 Task: Add Fresh Baked Double Crust Cherry Pie to the cart.
Action: Mouse moved to (18, 79)
Screenshot: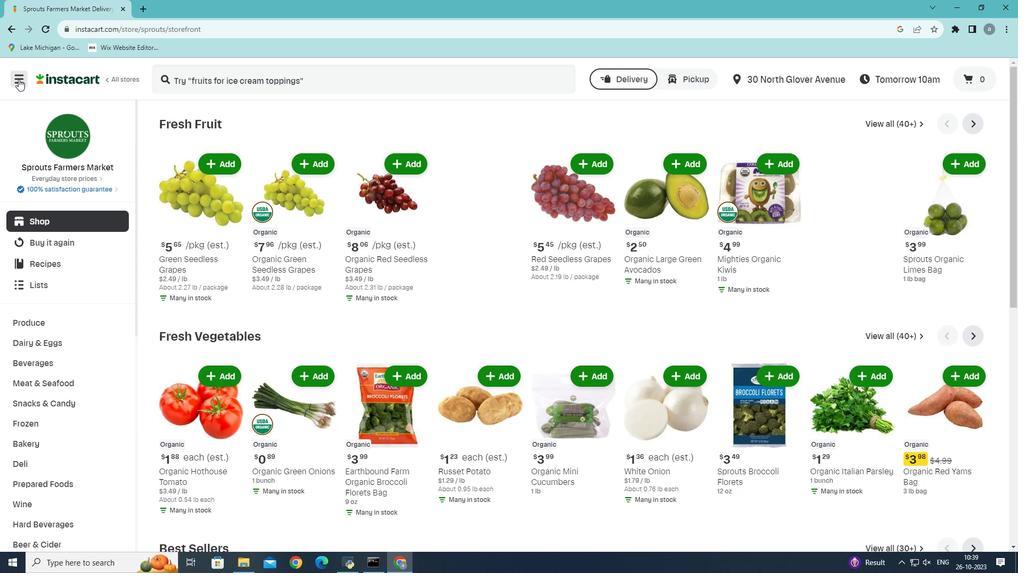 
Action: Mouse pressed left at (18, 79)
Screenshot: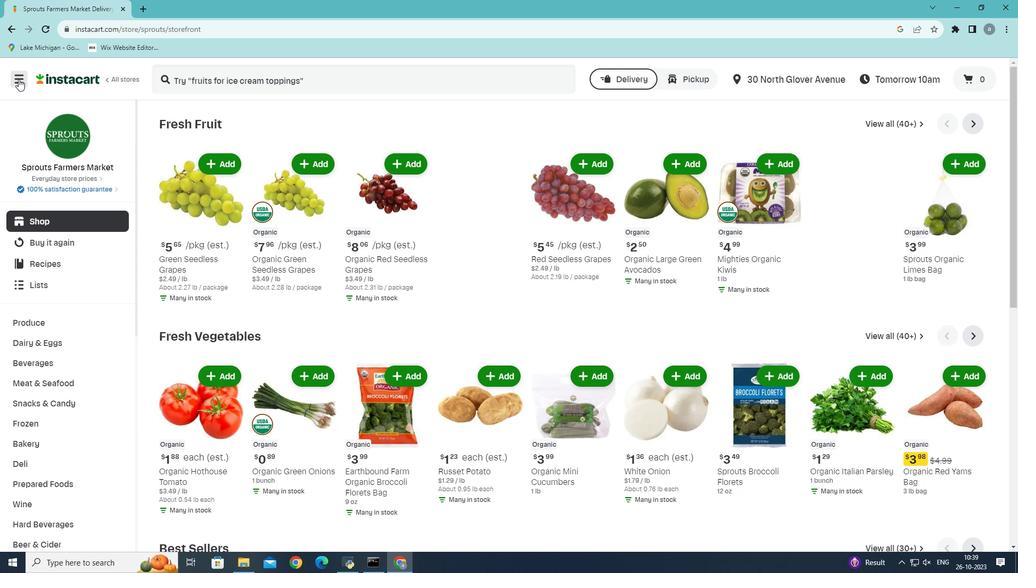 
Action: Mouse moved to (46, 308)
Screenshot: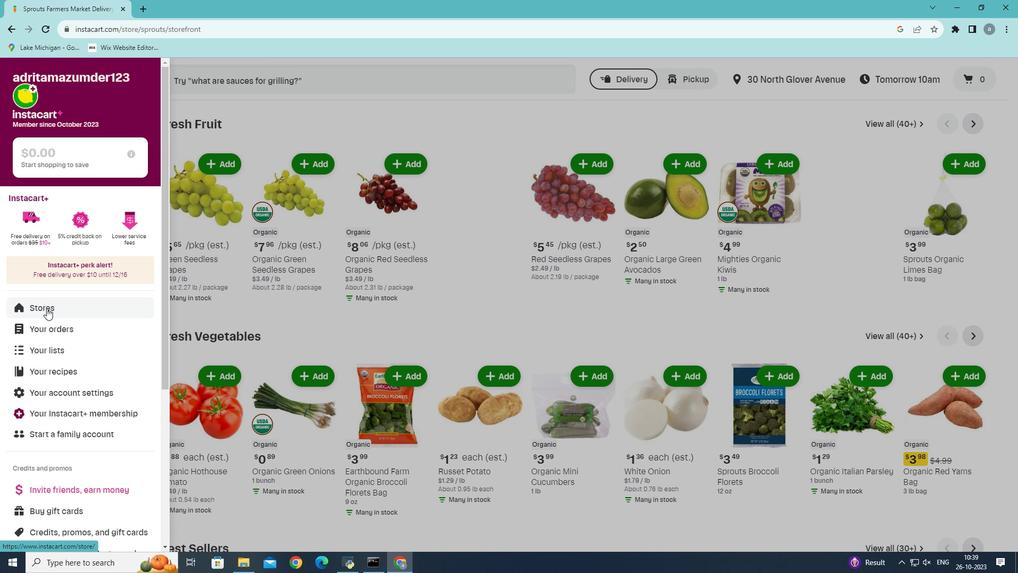 
Action: Mouse pressed left at (46, 308)
Screenshot: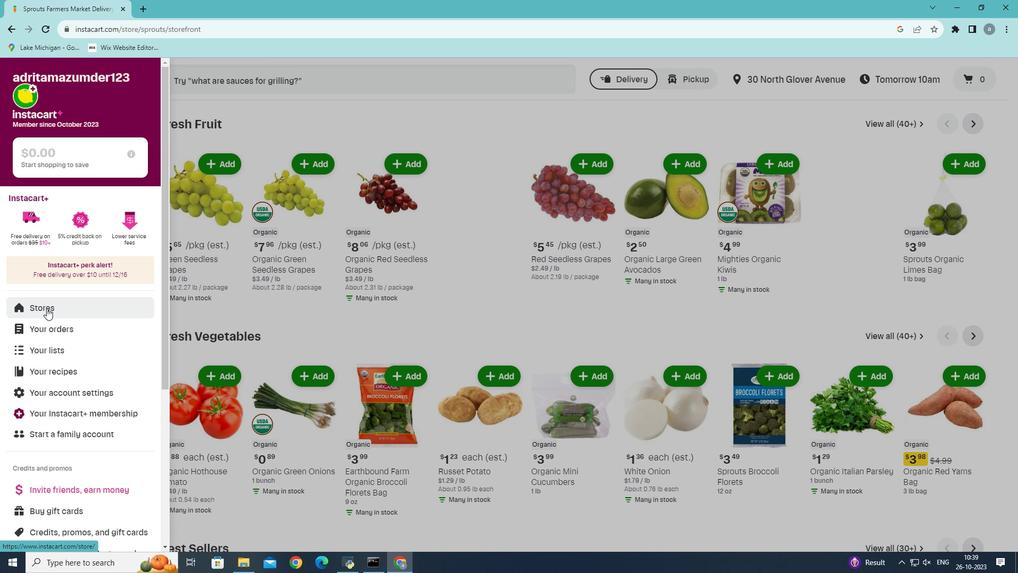 
Action: Mouse moved to (245, 126)
Screenshot: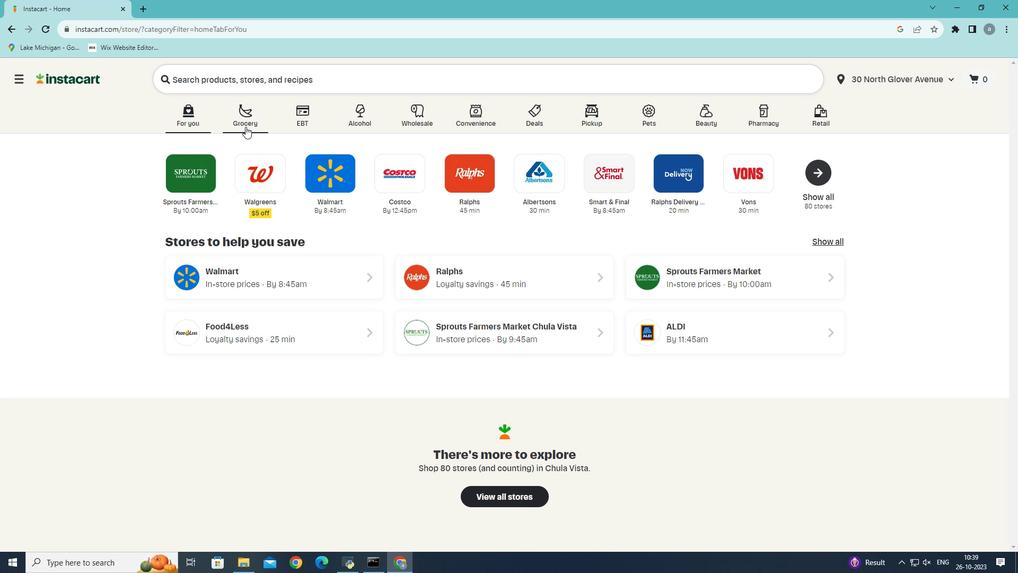 
Action: Mouse pressed left at (245, 126)
Screenshot: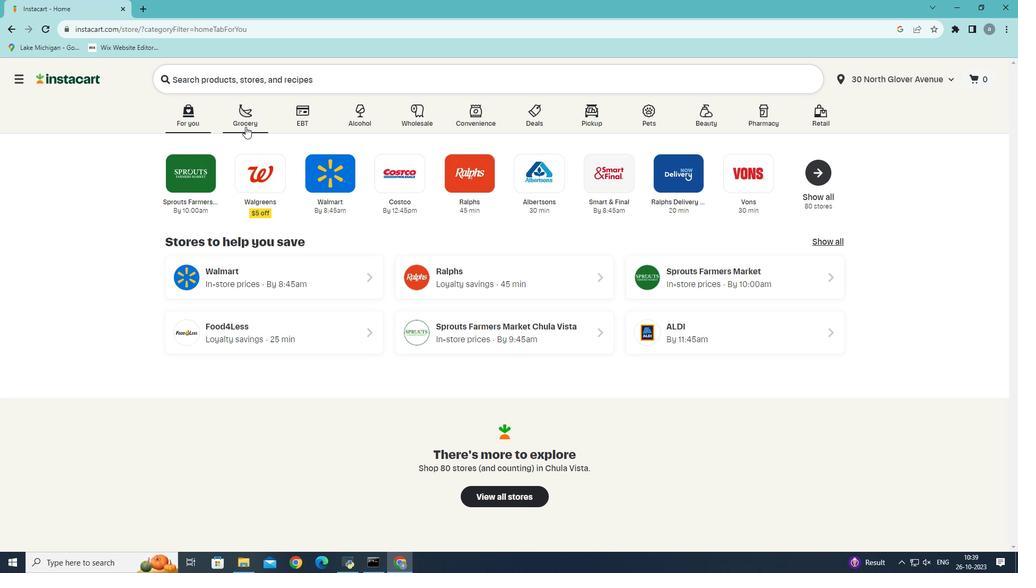 
Action: Mouse moved to (246, 306)
Screenshot: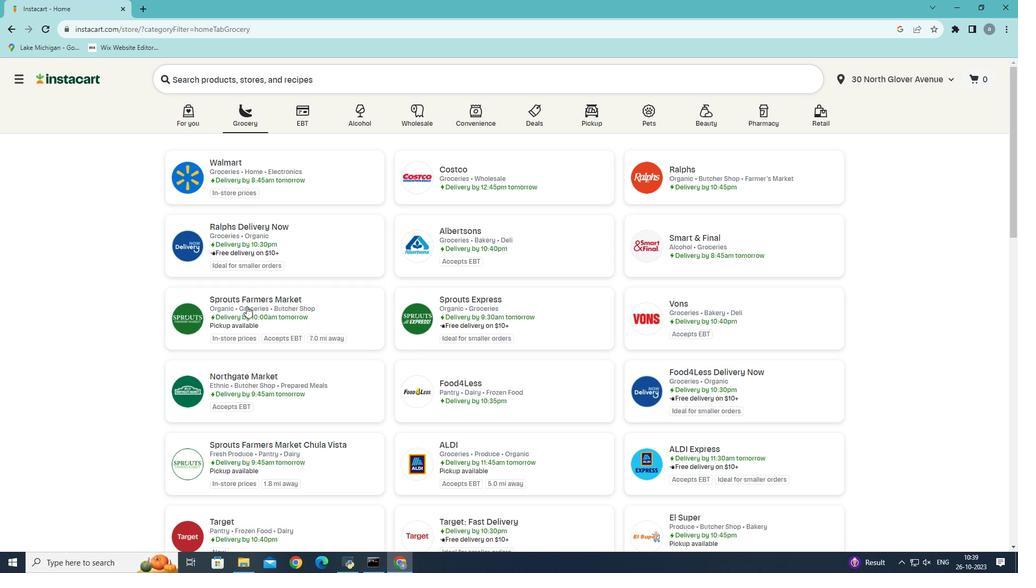 
Action: Mouse pressed left at (246, 306)
Screenshot: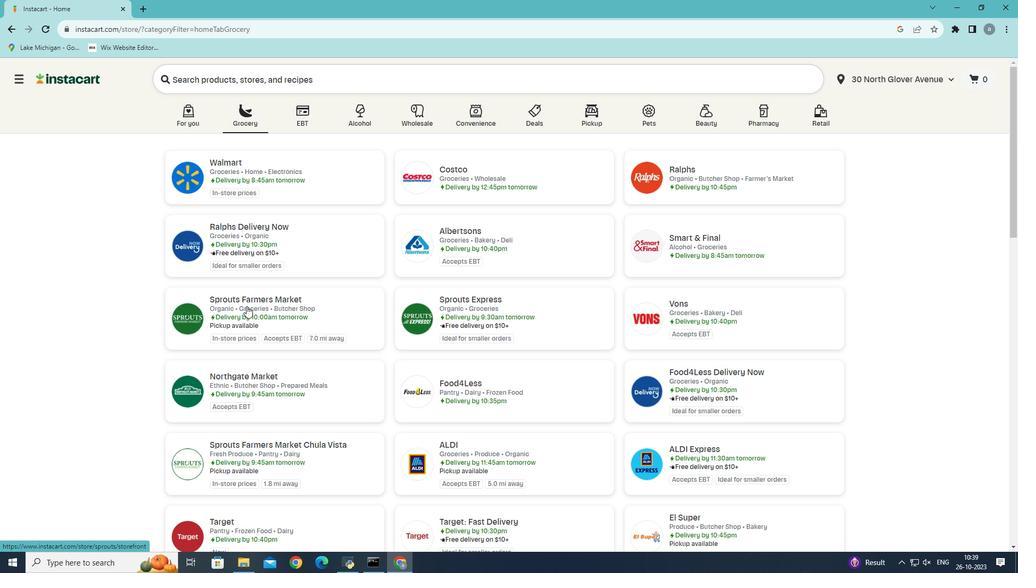 
Action: Mouse moved to (32, 444)
Screenshot: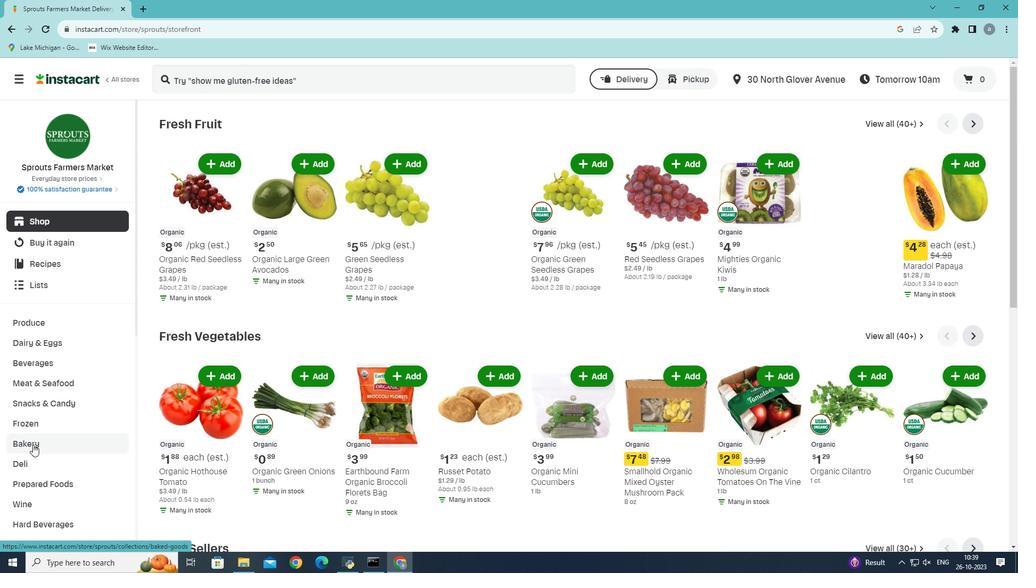 
Action: Mouse pressed left at (32, 444)
Screenshot: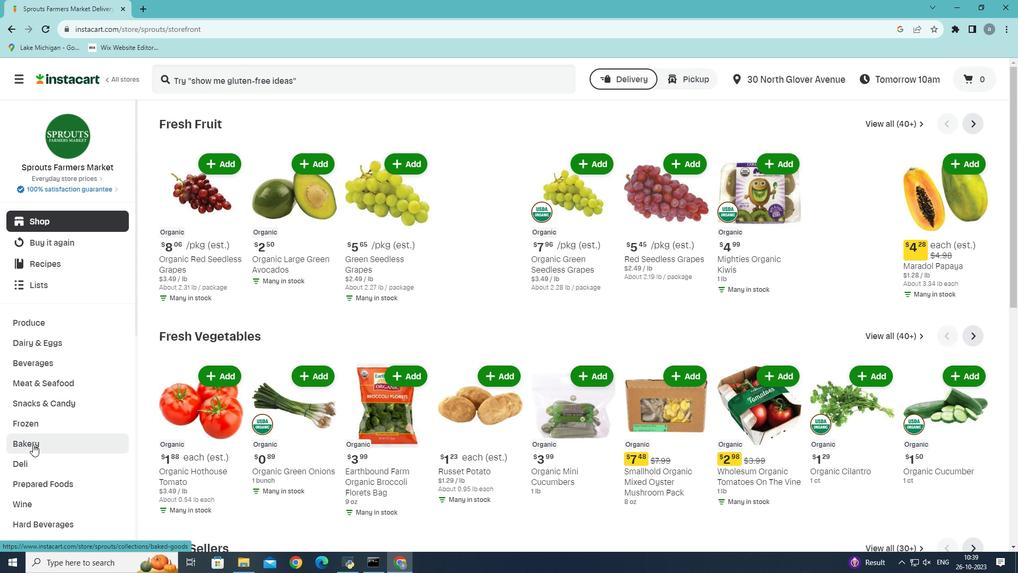 
Action: Mouse moved to (552, 148)
Screenshot: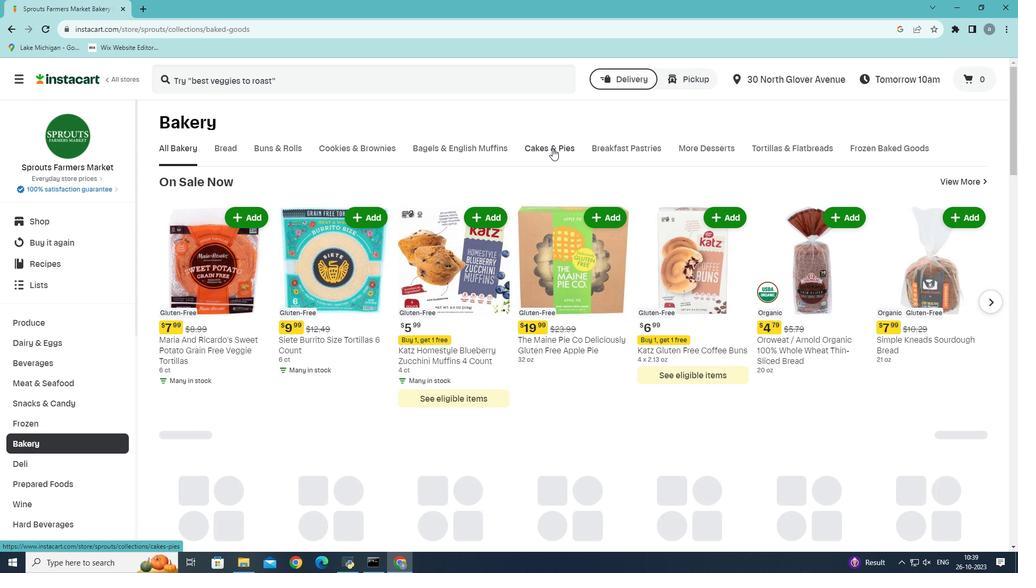 
Action: Mouse pressed left at (552, 148)
Screenshot: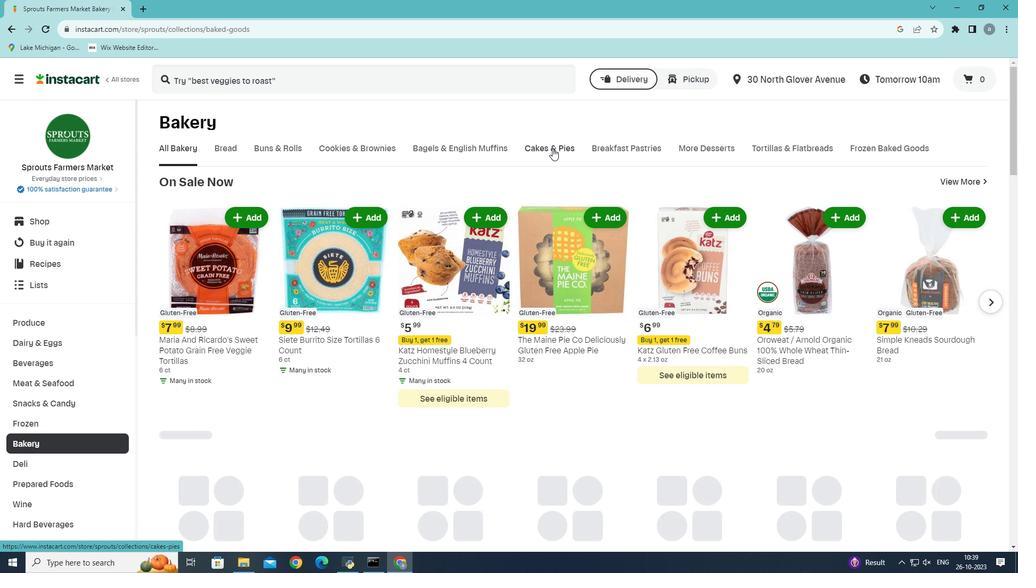 
Action: Mouse moved to (299, 196)
Screenshot: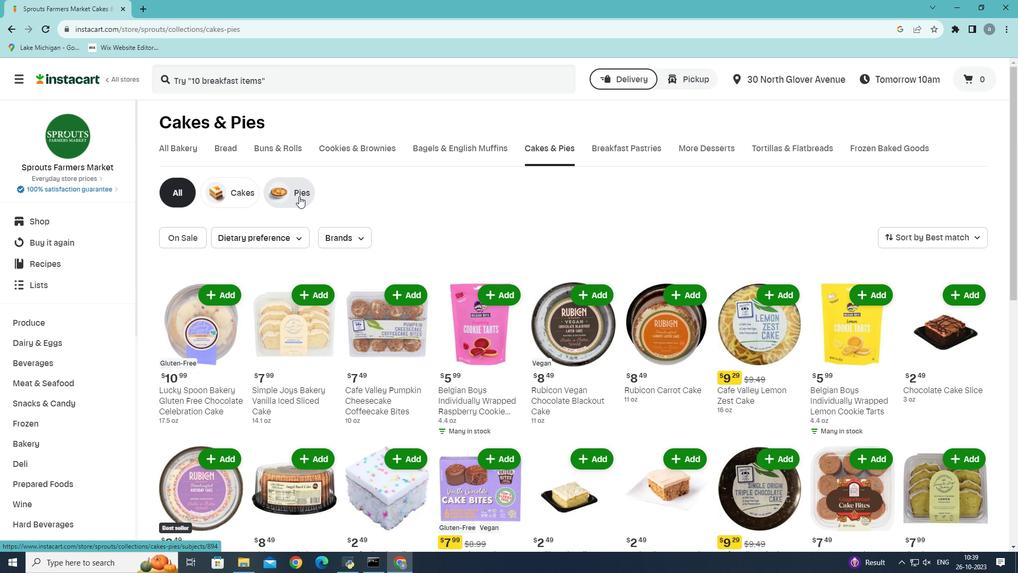 
Action: Mouse pressed left at (299, 196)
Screenshot: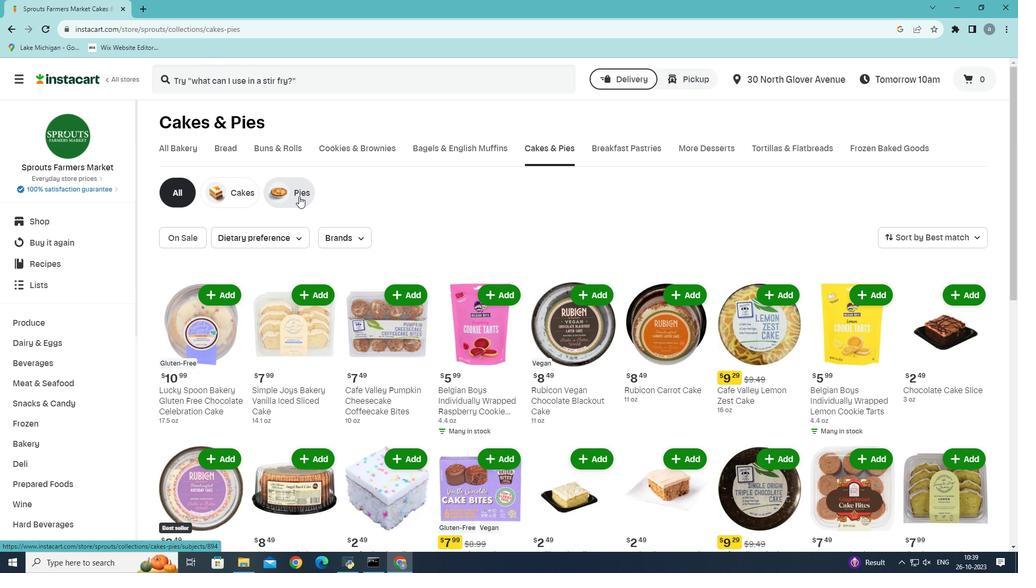 
Action: Mouse moved to (968, 289)
Screenshot: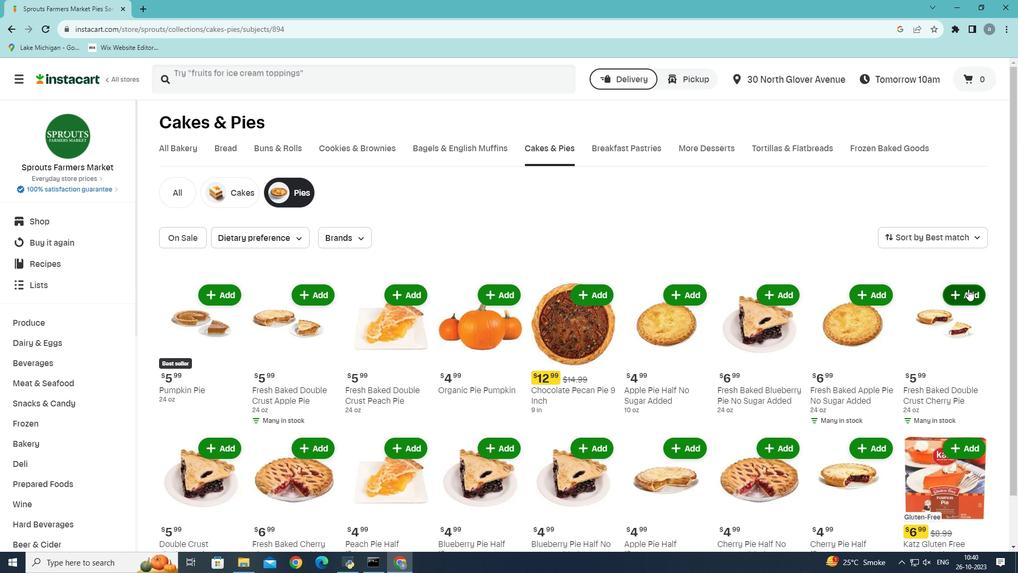
Action: Mouse pressed left at (968, 289)
Screenshot: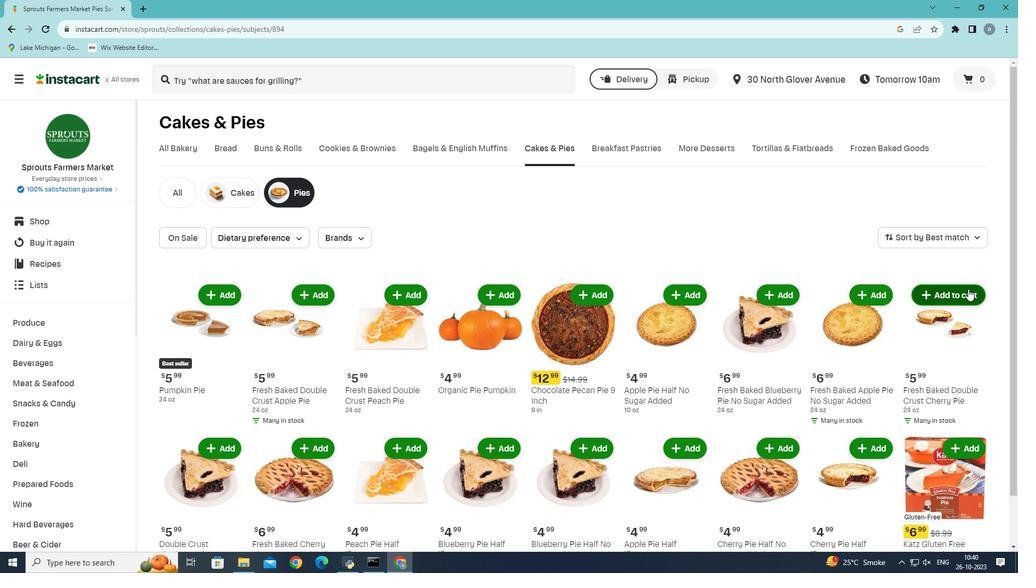
Action: Mouse moved to (701, 375)
Screenshot: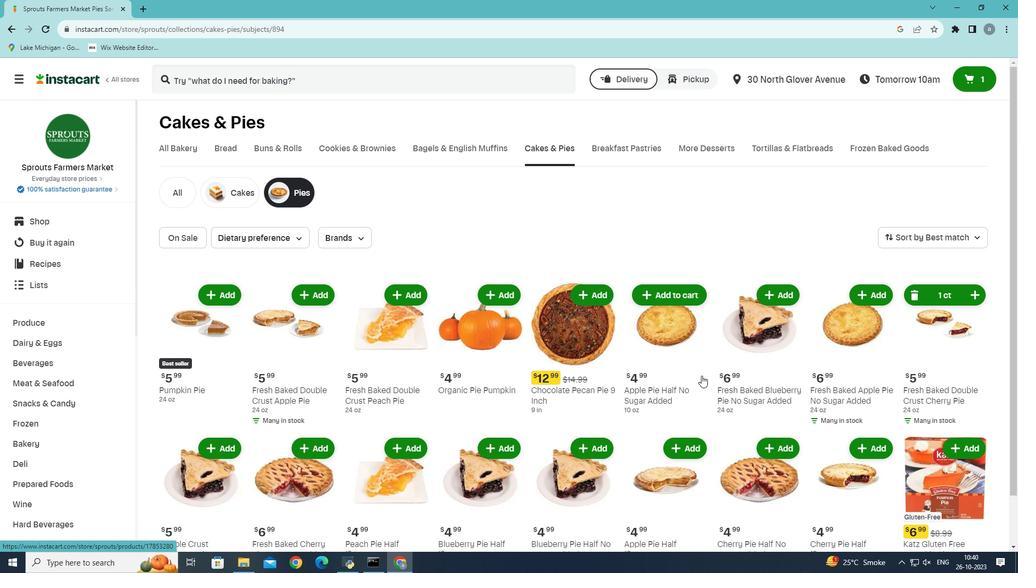 
